 Task: Add Comment CM0003 to Card Card0003 in Board Board0001 in Development in Trello
Action: Mouse moved to (507, 35)
Screenshot: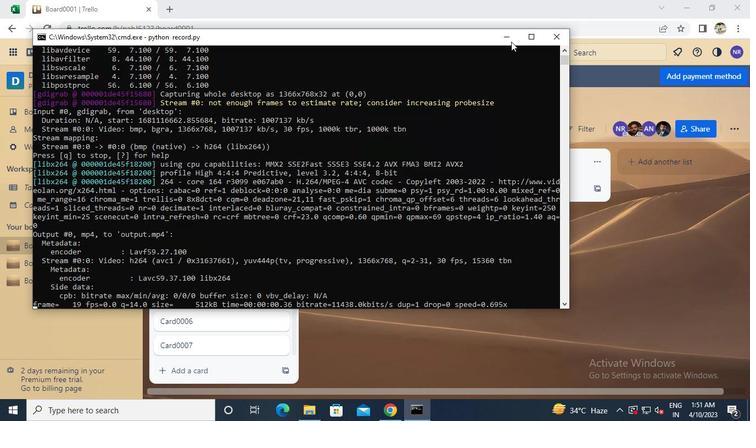 
Action: Mouse pressed left at (507, 35)
Screenshot: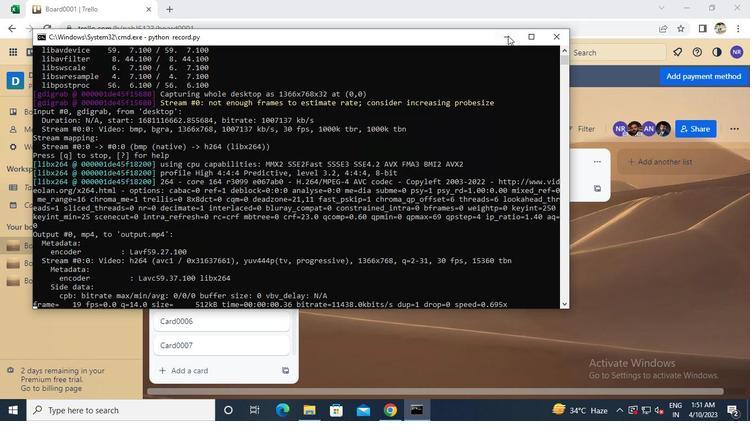 
Action: Mouse moved to (212, 218)
Screenshot: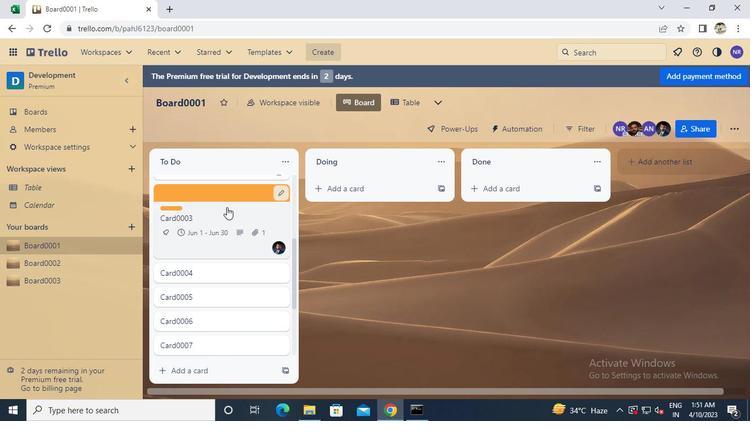 
Action: Mouse pressed left at (212, 218)
Screenshot: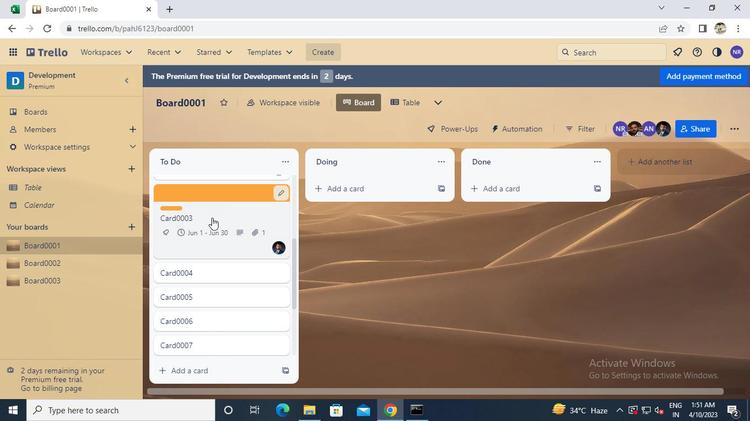 
Action: Mouse moved to (210, 370)
Screenshot: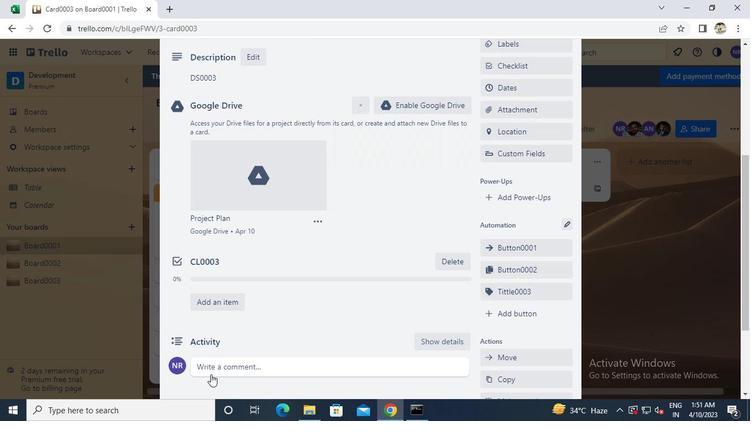 
Action: Mouse pressed left at (210, 370)
Screenshot: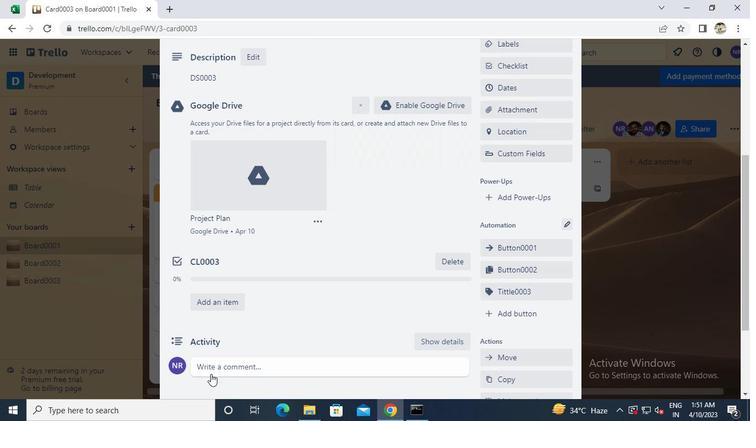 
Action: Keyboard Key.caps_lock
Screenshot: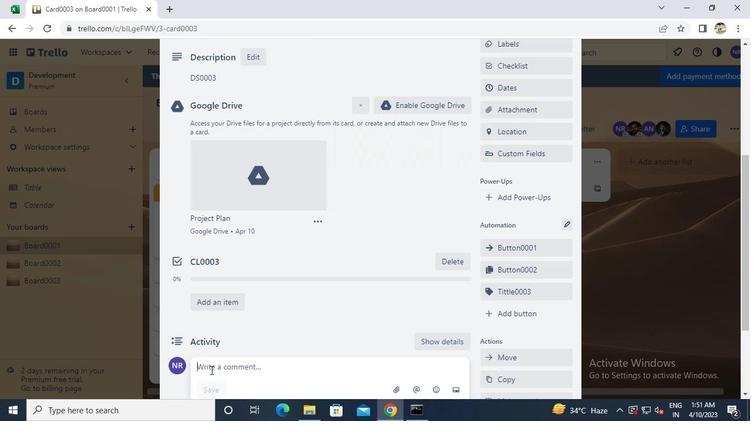 
Action: Keyboard Key.caps_lock
Screenshot: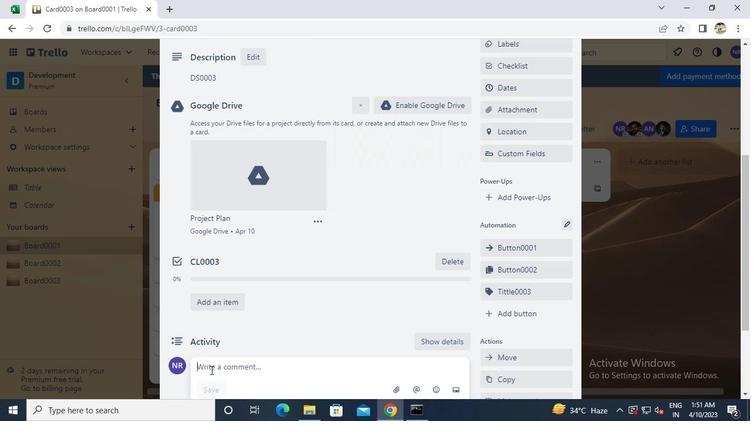 
Action: Keyboard c
Screenshot: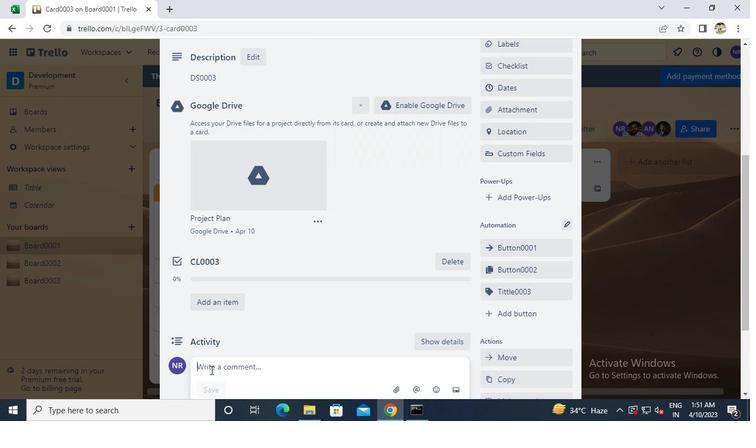 
Action: Keyboard m
Screenshot: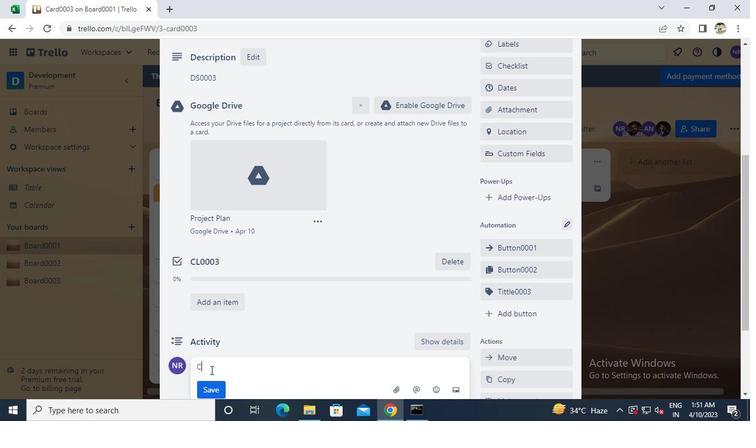 
Action: Keyboard 0
Screenshot: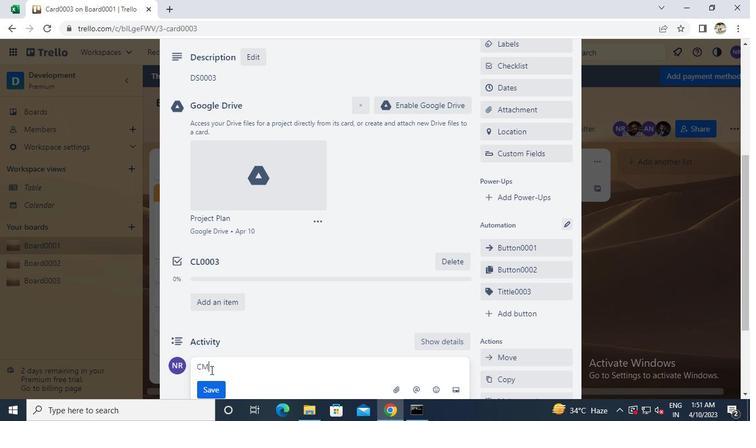 
Action: Keyboard 0
Screenshot: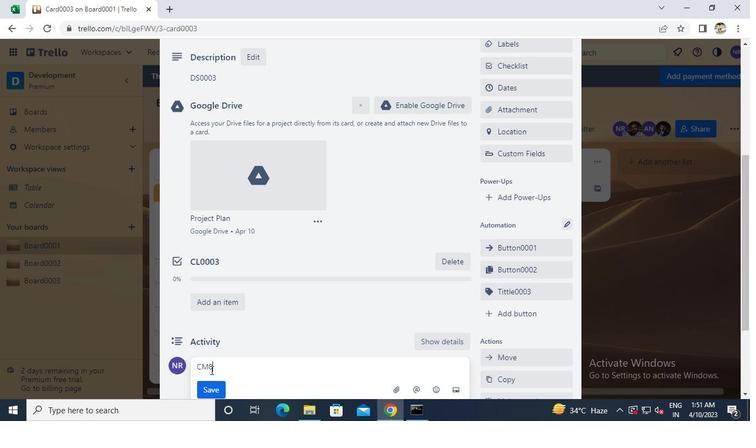 
Action: Keyboard 0
Screenshot: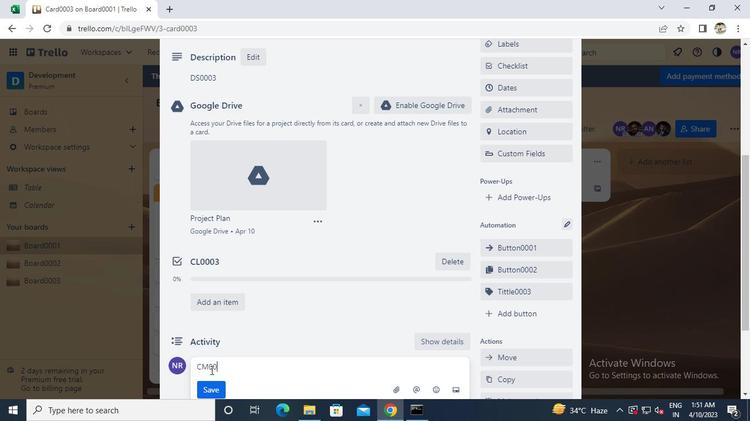 
Action: Keyboard 3
Screenshot: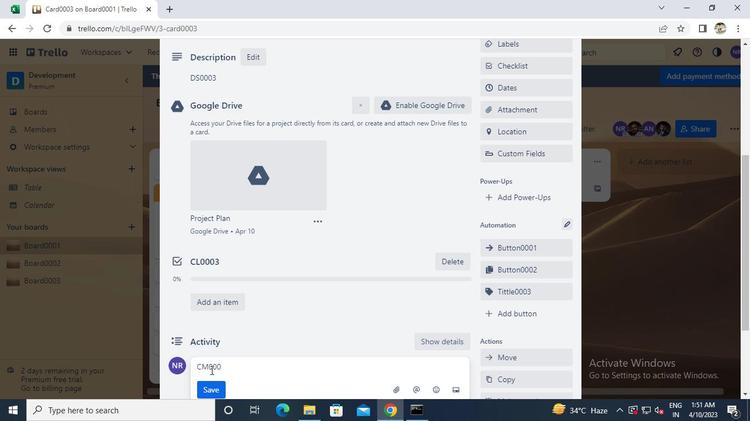 
Action: Mouse moved to (210, 387)
Screenshot: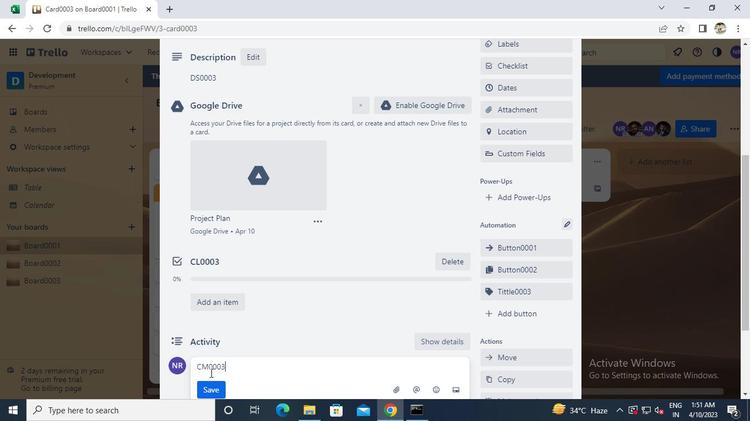 
Action: Mouse pressed left at (210, 387)
Screenshot: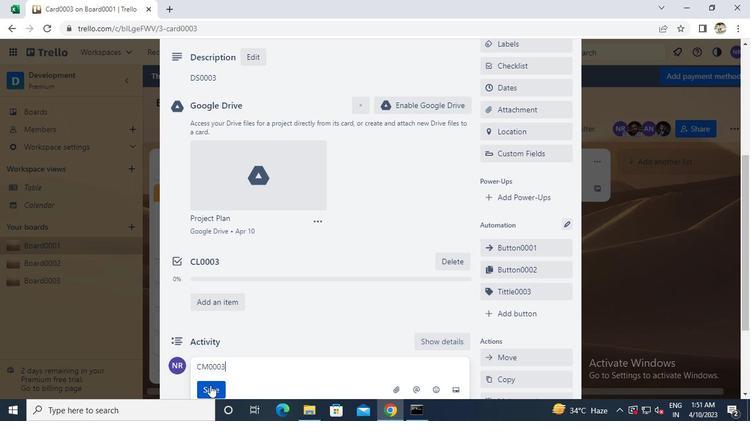 
Action: Mouse moved to (418, 409)
Screenshot: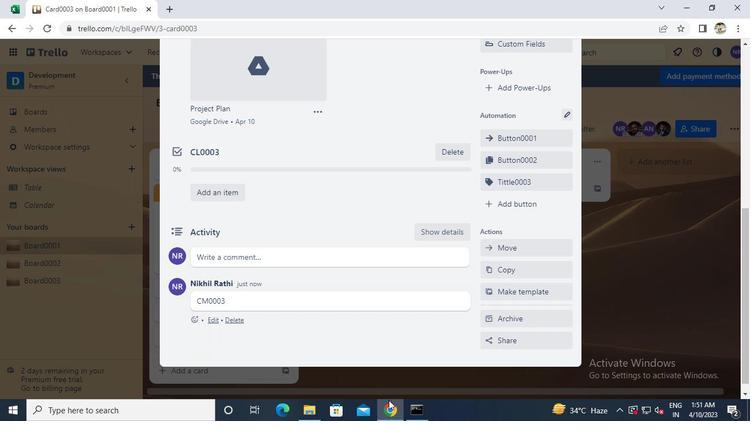 
Action: Mouse pressed left at (418, 409)
Screenshot: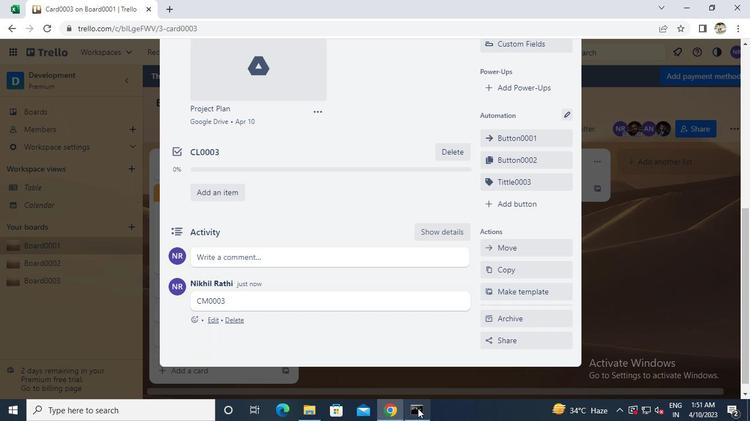 
Action: Mouse moved to (551, 37)
Screenshot: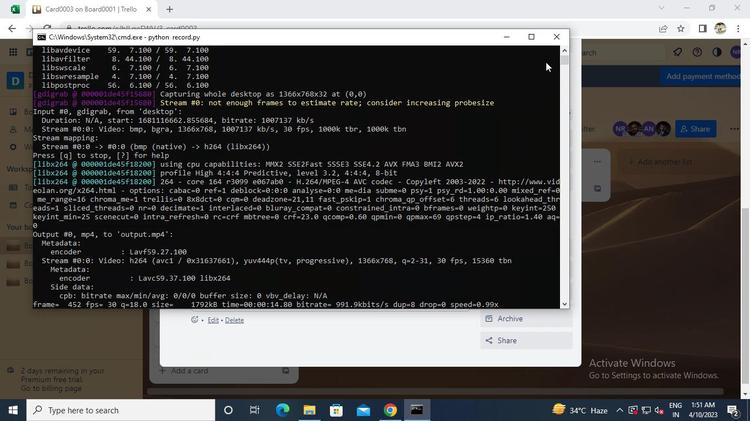 
Action: Mouse pressed left at (551, 37)
Screenshot: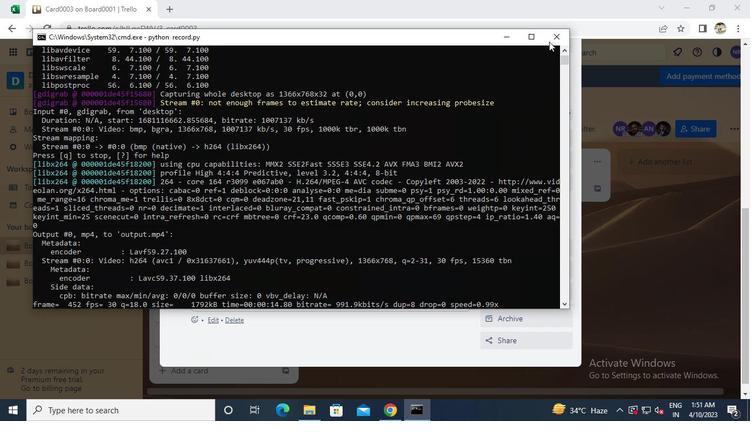 
Action: Mouse moved to (550, 40)
Screenshot: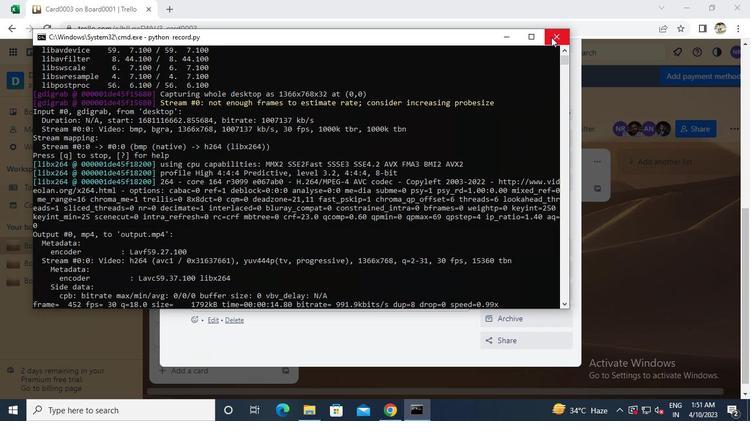 
